Task: Add Desert Essence Pistachio Foot Repair Cream to the cart.
Action: Mouse moved to (715, 247)
Screenshot: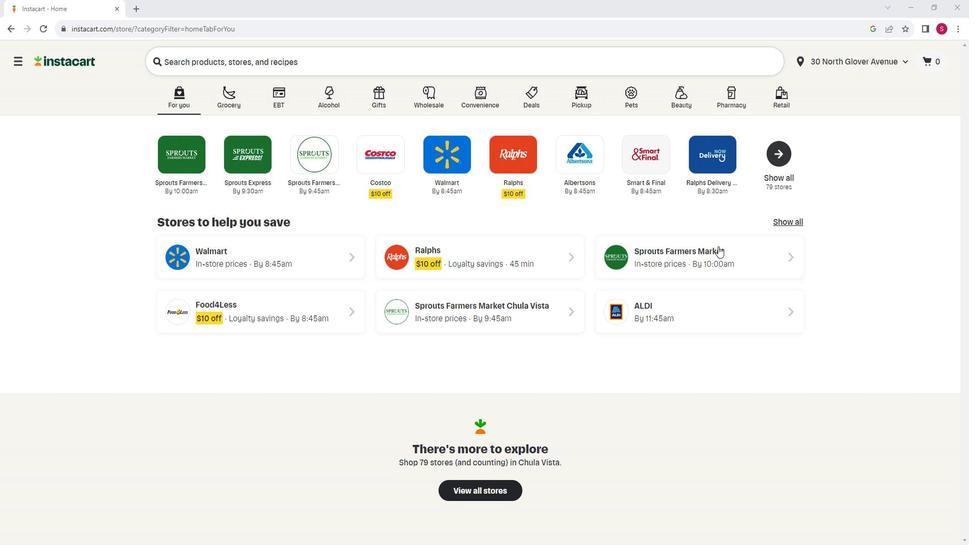 
Action: Mouse pressed left at (715, 247)
Screenshot: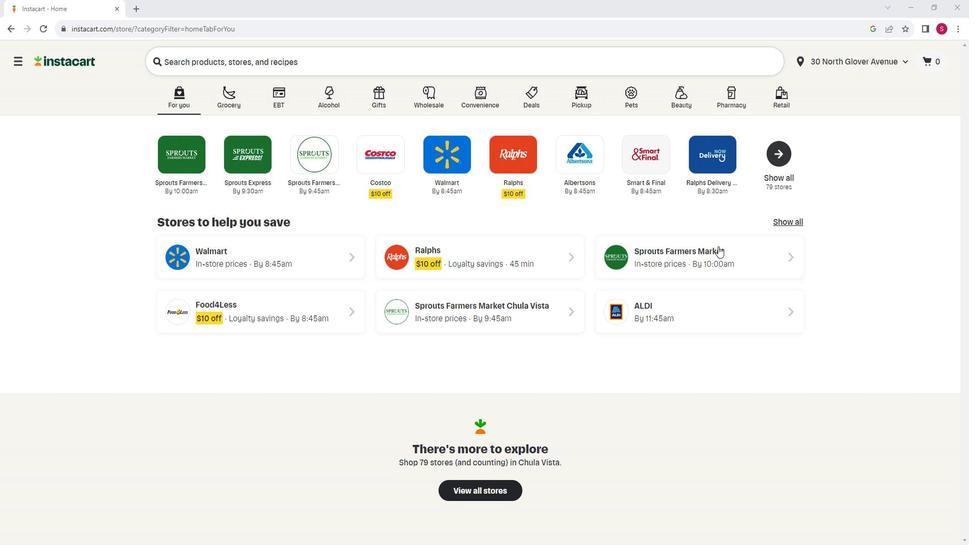 
Action: Mouse moved to (65, 346)
Screenshot: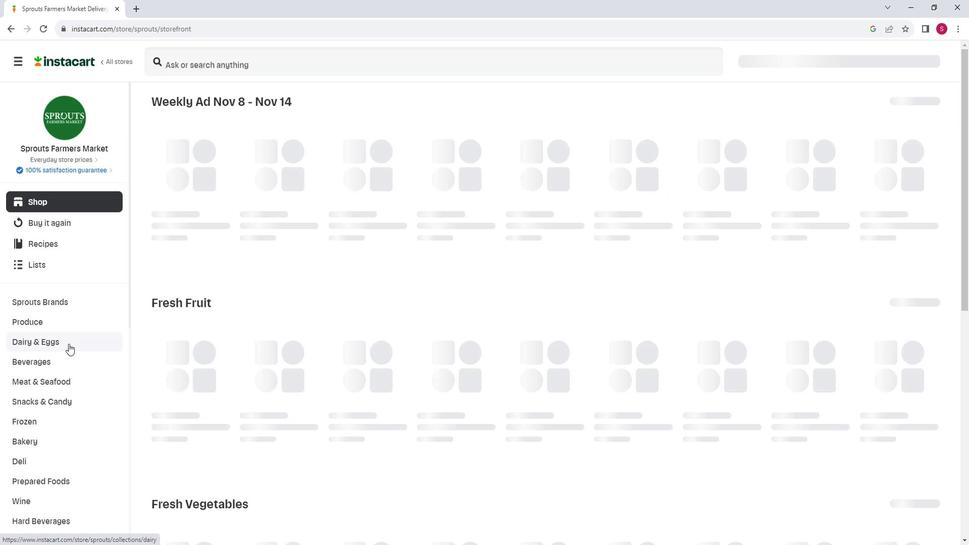 
Action: Mouse scrolled (65, 345) with delta (0, 0)
Screenshot: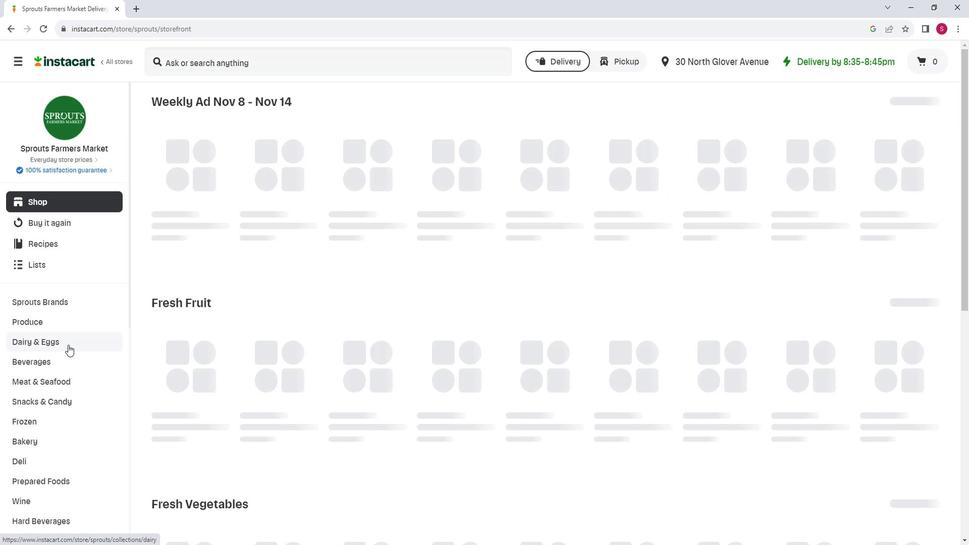 
Action: Mouse scrolled (65, 345) with delta (0, 0)
Screenshot: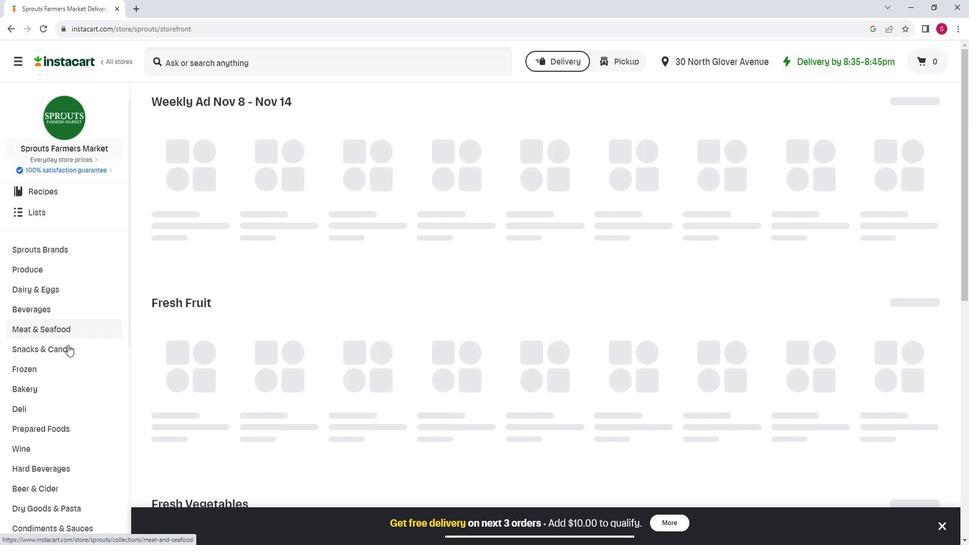 
Action: Mouse scrolled (65, 345) with delta (0, 0)
Screenshot: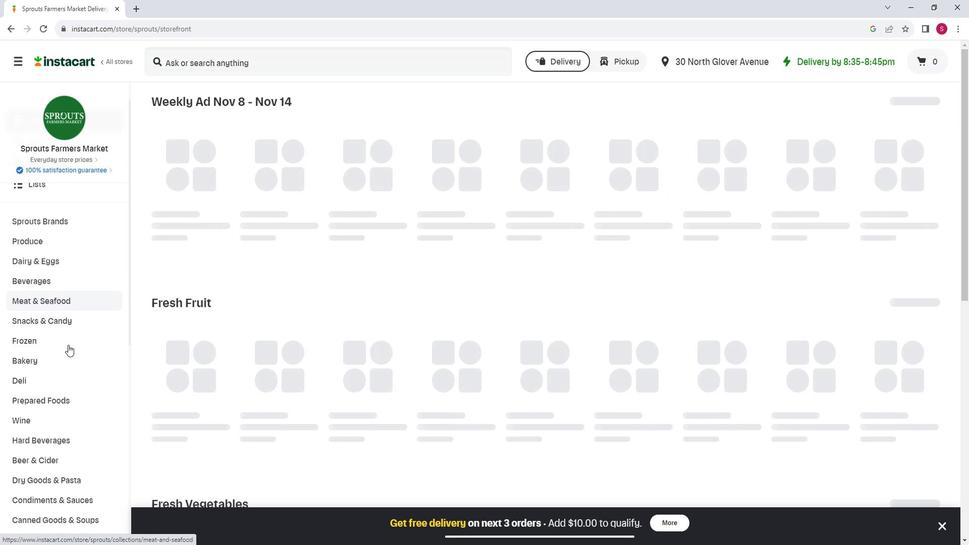 
Action: Mouse scrolled (65, 345) with delta (0, 0)
Screenshot: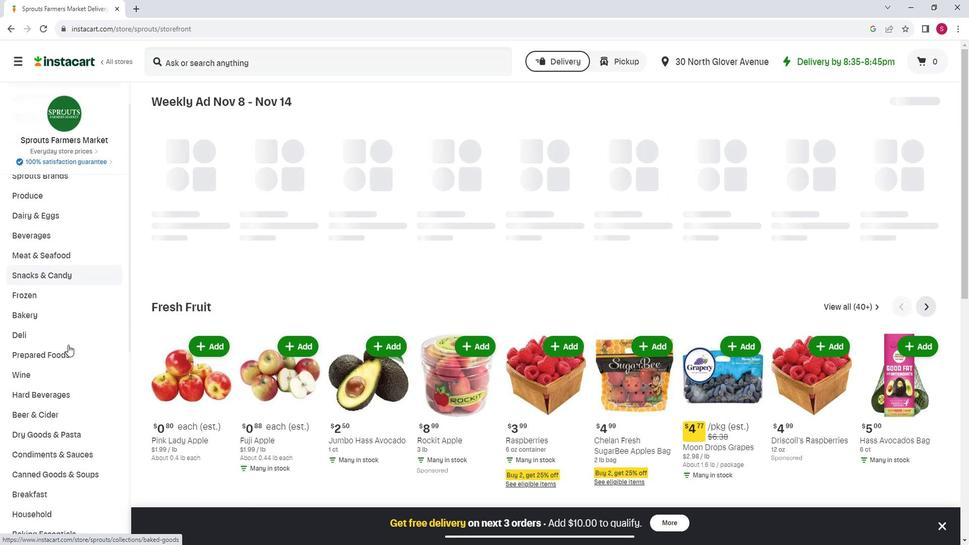 
Action: Mouse moved to (62, 333)
Screenshot: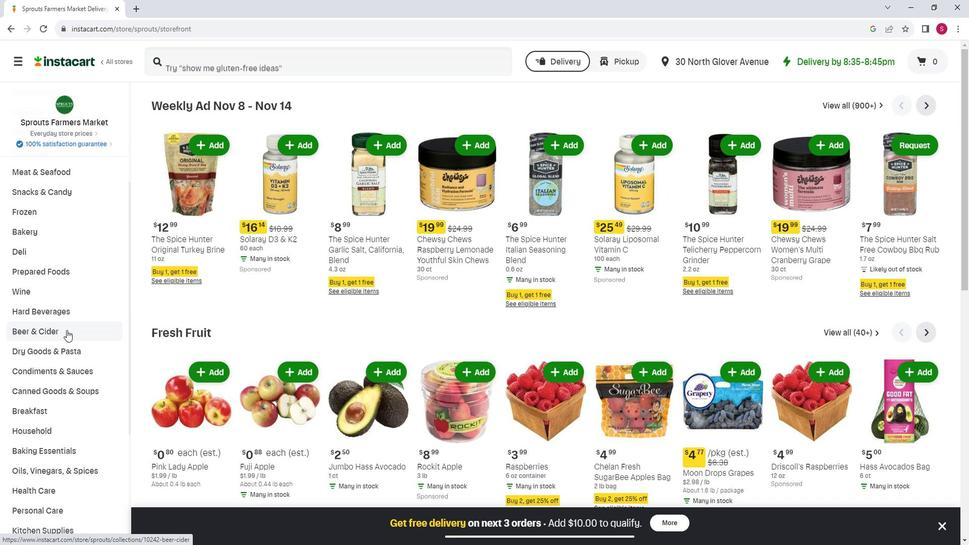 
Action: Mouse scrolled (62, 332) with delta (0, 0)
Screenshot: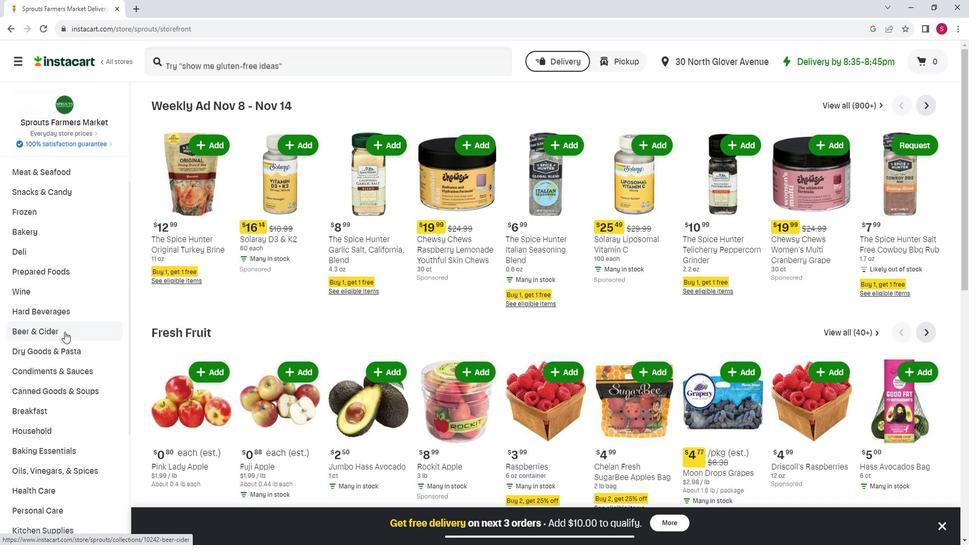 
Action: Mouse scrolled (62, 332) with delta (0, 0)
Screenshot: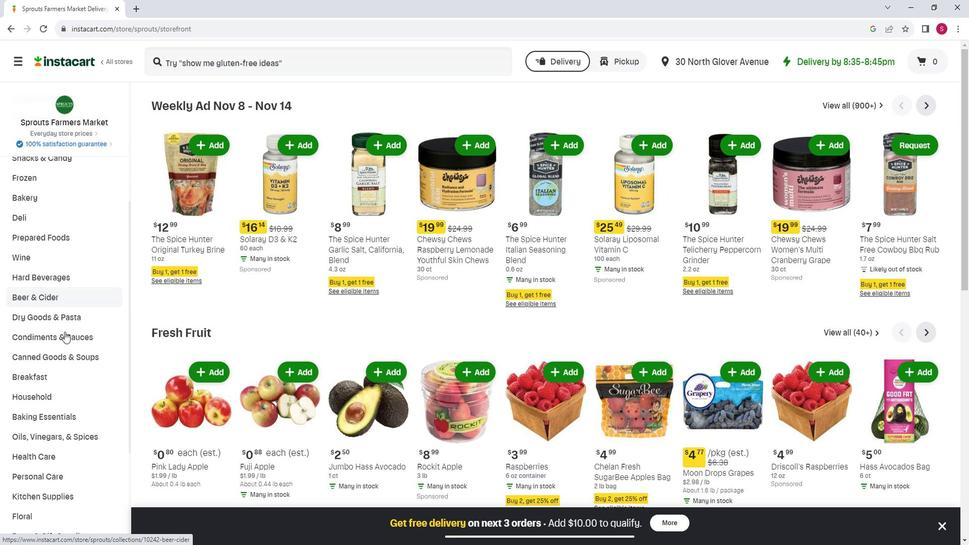 
Action: Mouse moved to (49, 407)
Screenshot: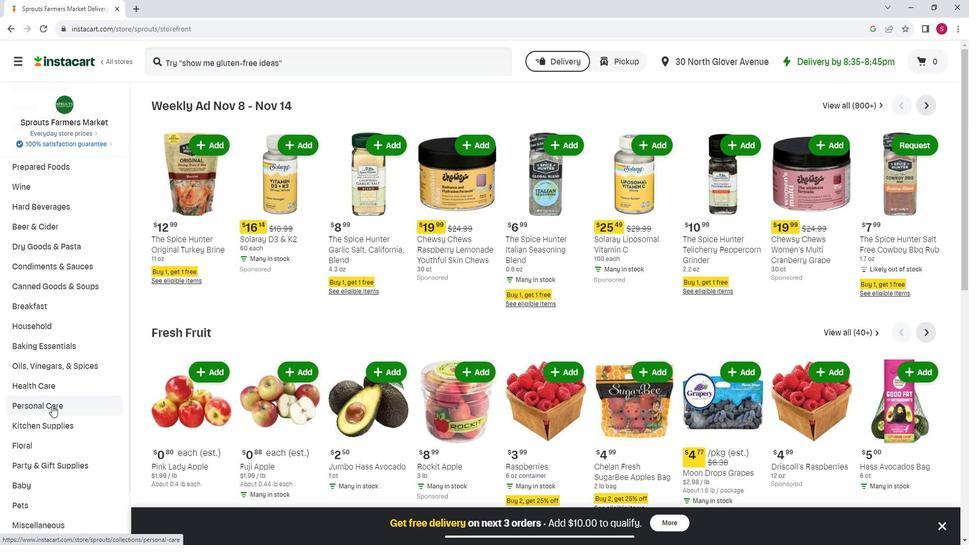 
Action: Mouse pressed left at (49, 407)
Screenshot: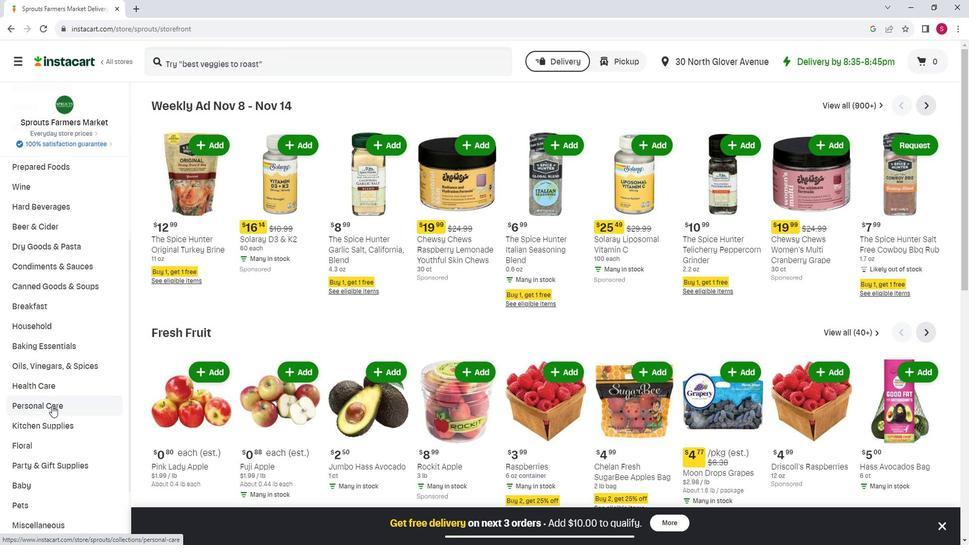 
Action: Mouse moved to (247, 133)
Screenshot: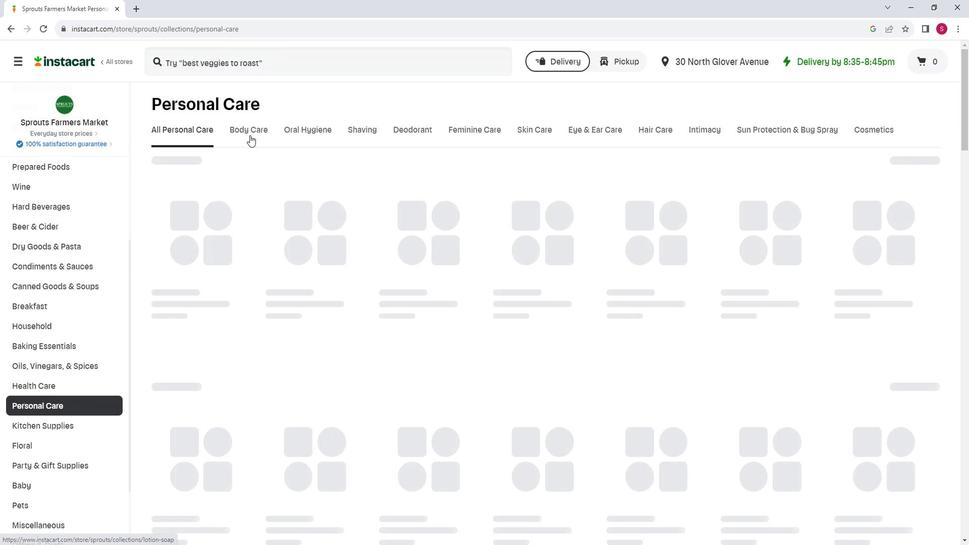 
Action: Mouse pressed left at (247, 133)
Screenshot: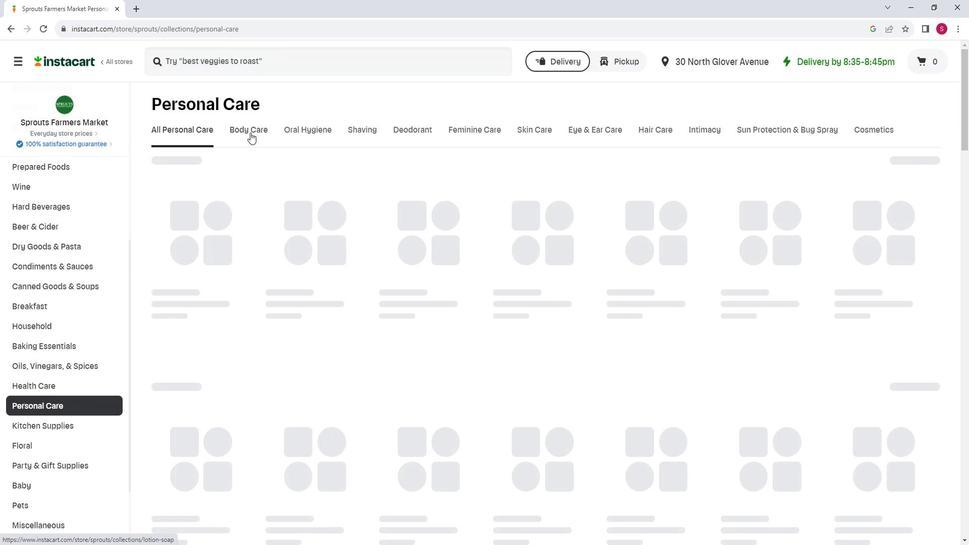 
Action: Mouse moved to (407, 168)
Screenshot: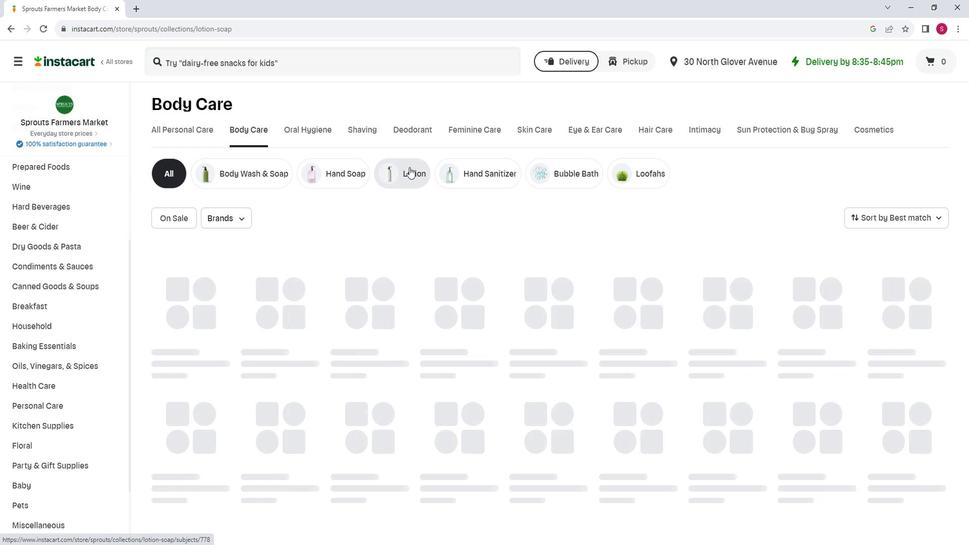 
Action: Mouse pressed left at (407, 168)
Screenshot: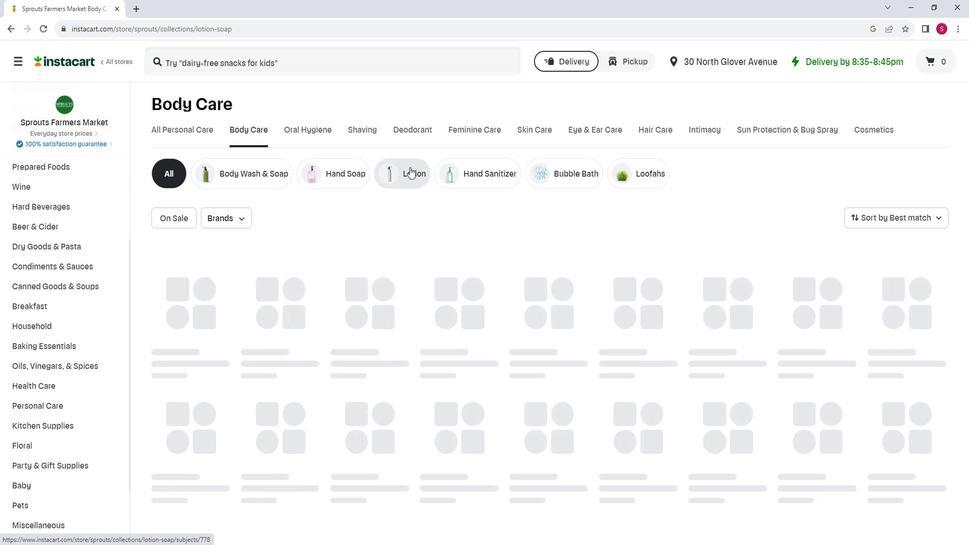 
Action: Mouse moved to (245, 58)
Screenshot: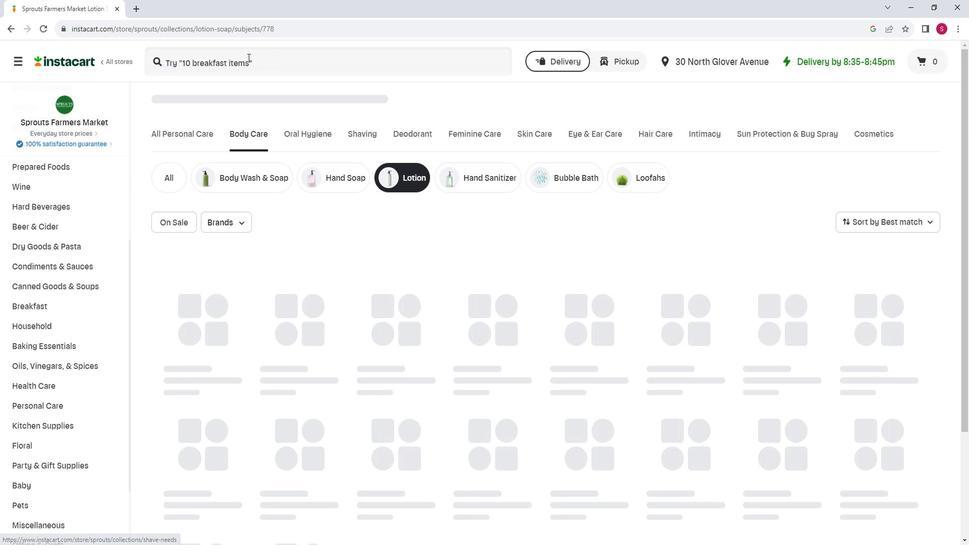 
Action: Mouse pressed left at (245, 58)
Screenshot: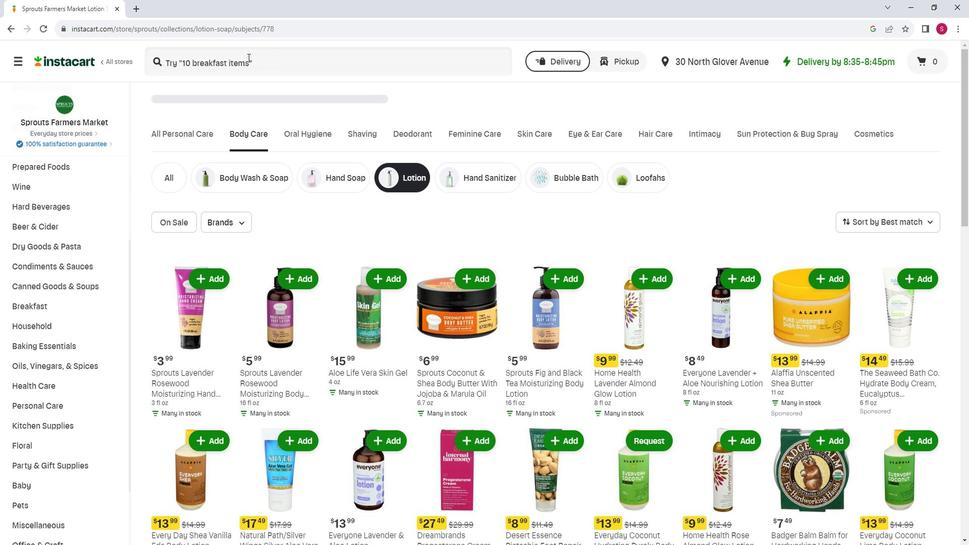 
Action: Mouse moved to (244, 58)
Screenshot: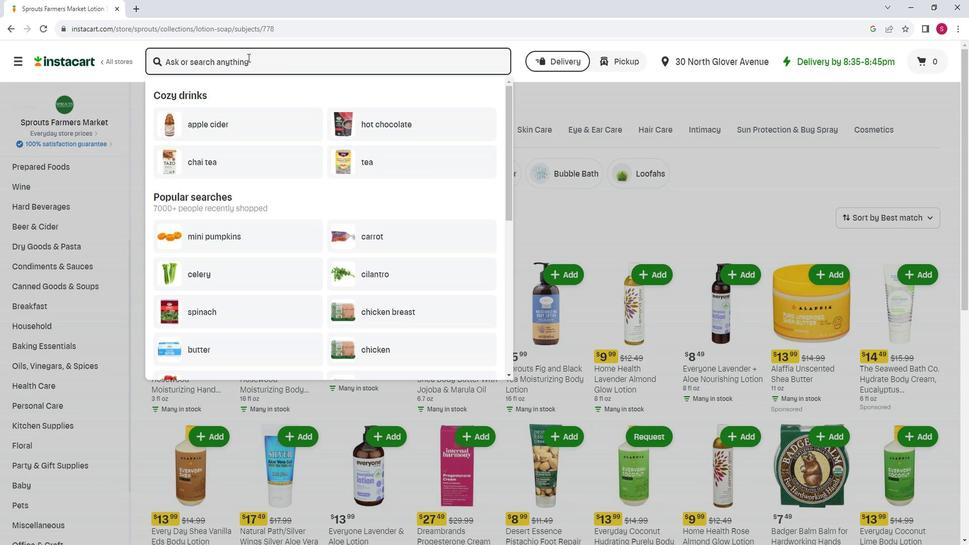 
Action: Key pressed <Key.shift>Se
Screenshot: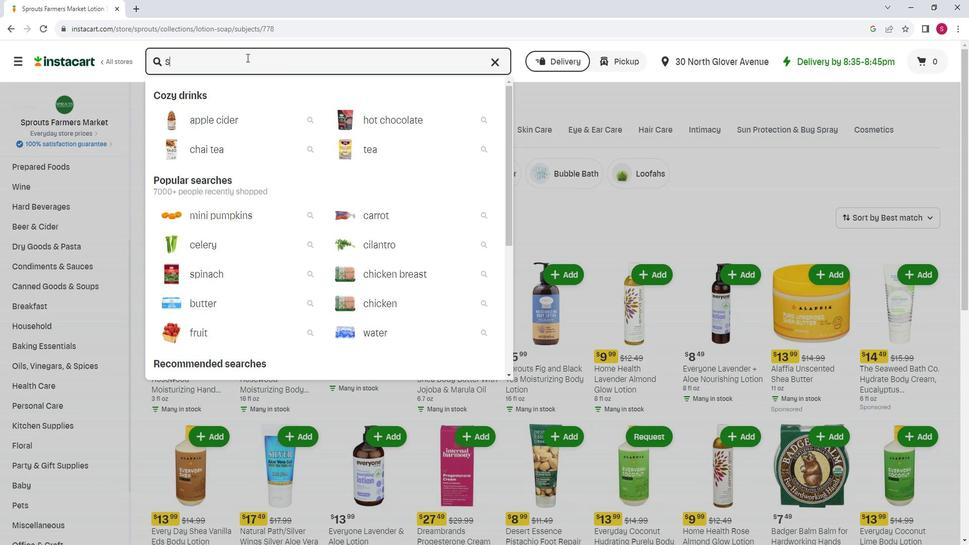 
Action: Mouse moved to (244, 58)
Screenshot: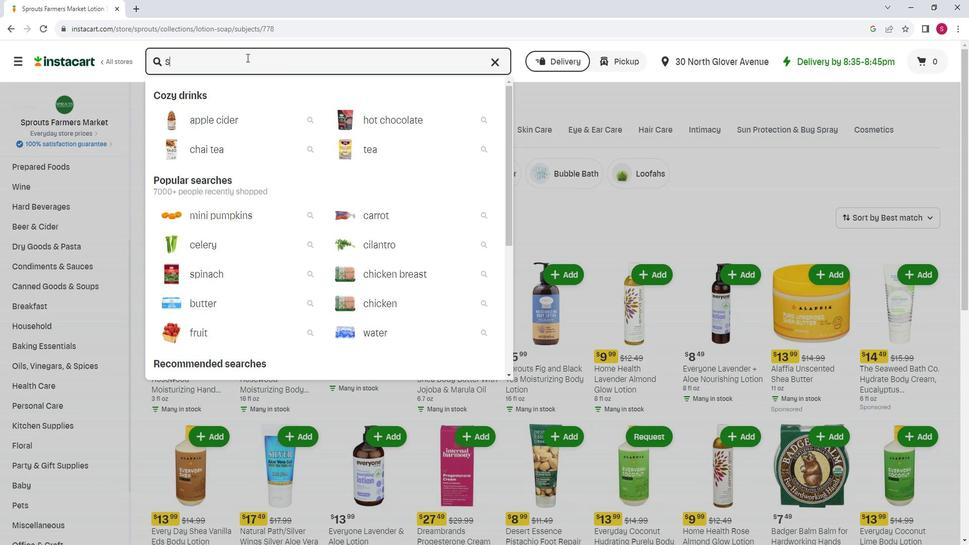 
Action: Key pressed sert<Key.space><Key.shift>Essence<Key.space><Key.shift>Pistachio<Key.space><Key.shift>Foot<Key.space><Key.shift>Repair<Key.space><Key.shift>Cream<Key.enter>
Screenshot: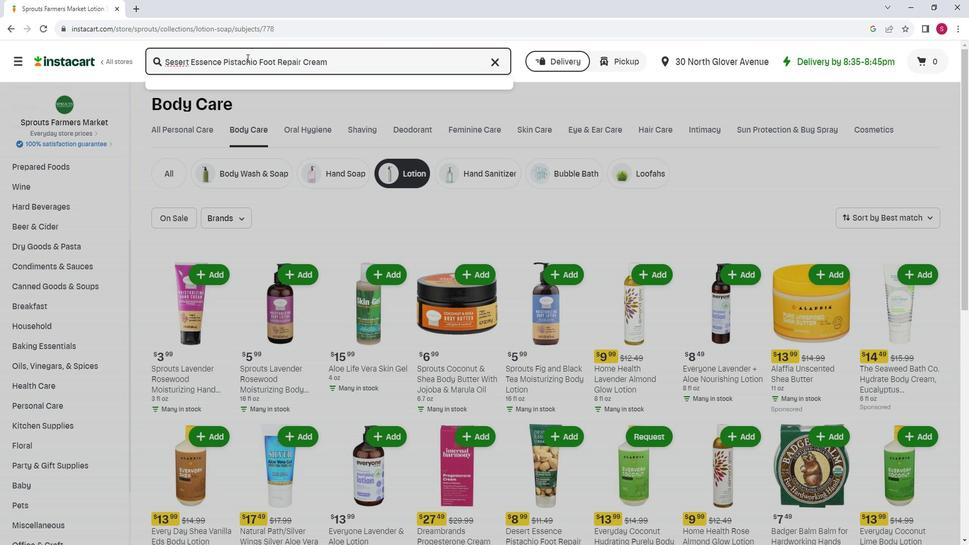 
Action: Mouse moved to (167, 58)
Screenshot: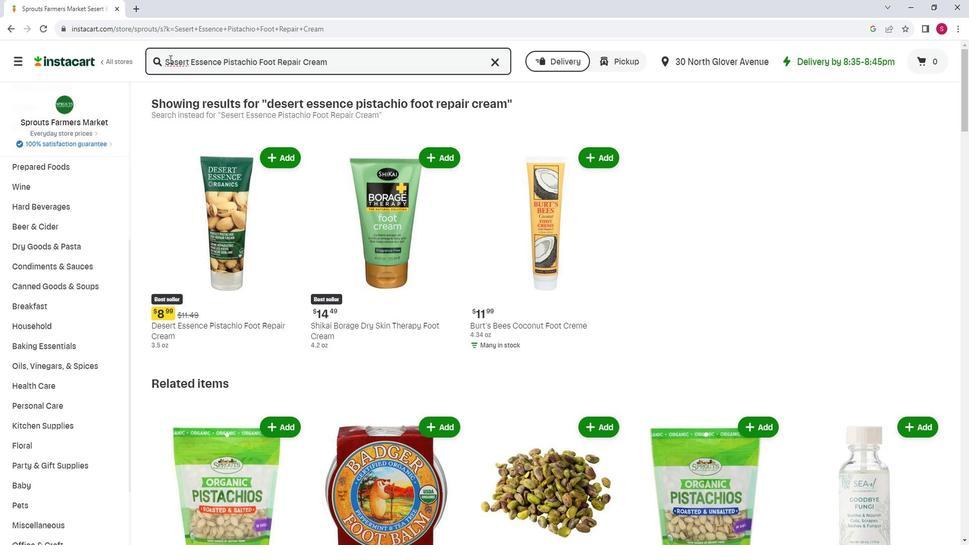 
Action: Mouse pressed left at (167, 58)
Screenshot: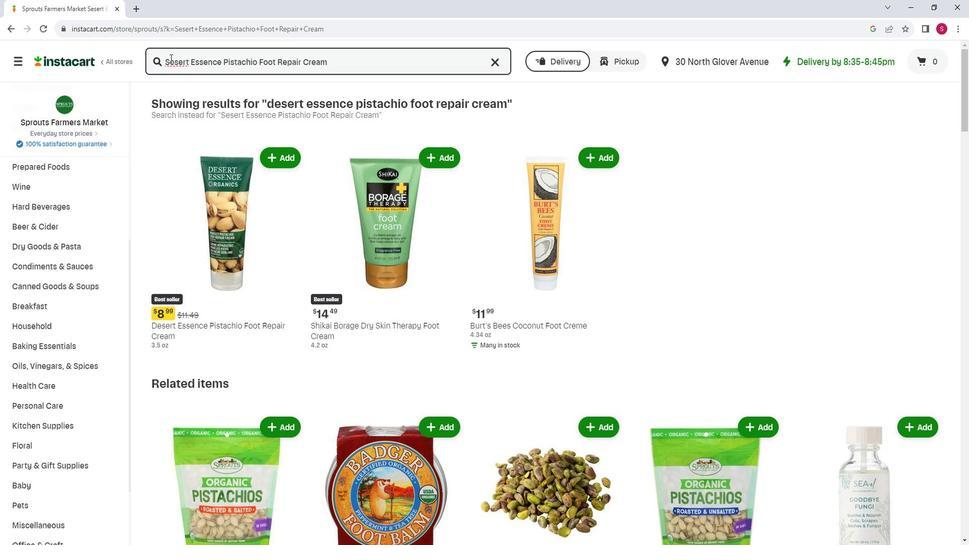 
Action: Mouse moved to (171, 91)
Screenshot: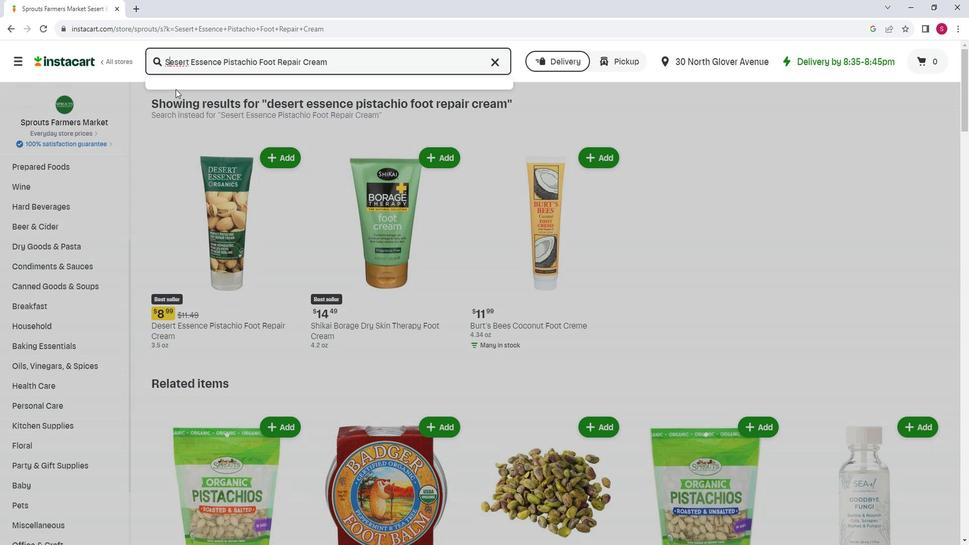 
Action: Key pressed <Key.backspace><Key.shift>D<Key.enter>
Screenshot: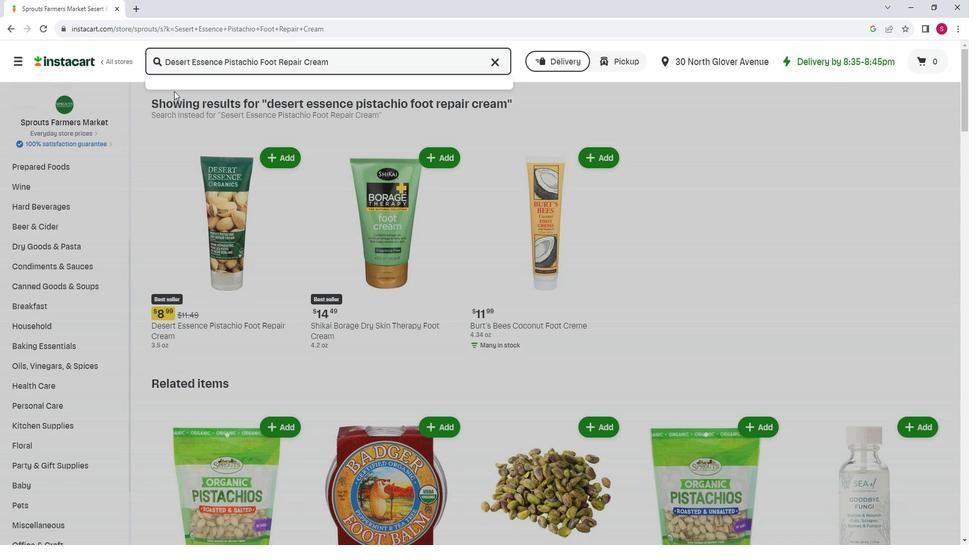 
Action: Mouse moved to (287, 143)
Screenshot: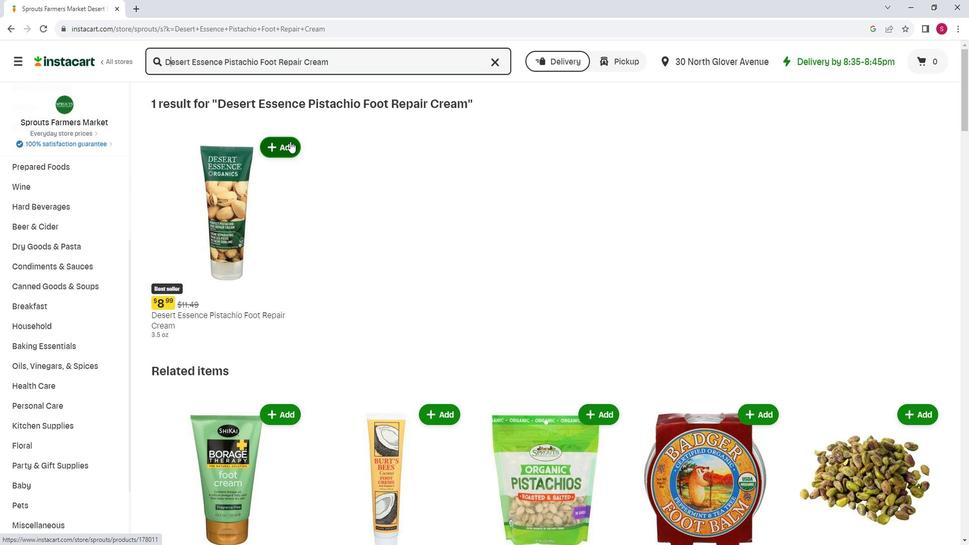 
Action: Mouse pressed left at (287, 143)
Screenshot: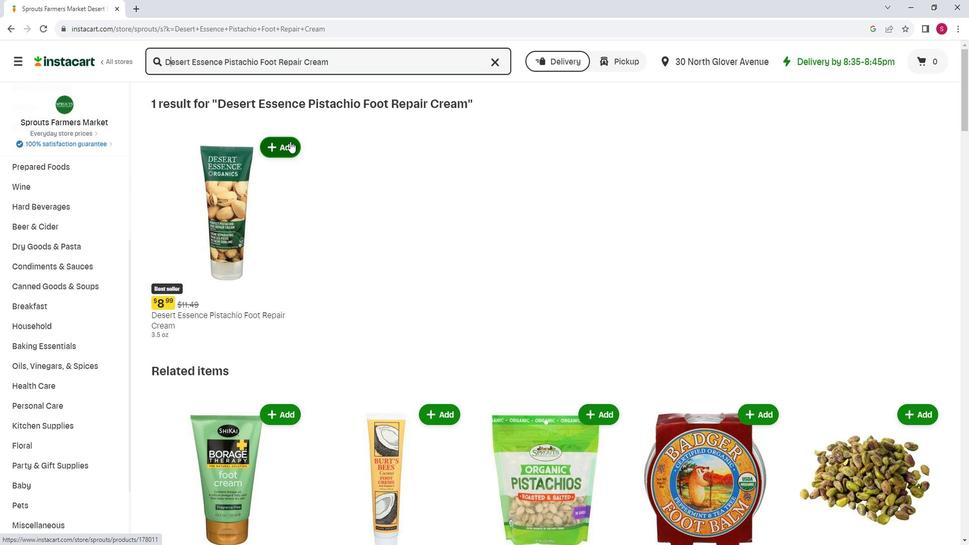 
Action: Mouse moved to (214, 284)
Screenshot: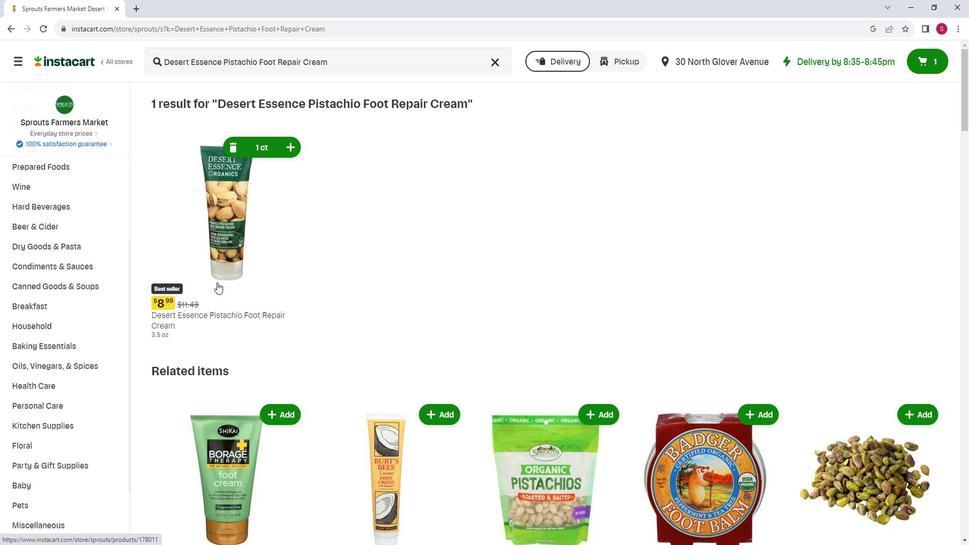 
